 Task: Open Card Card0000000091 in Board Board0000000023 in Workspace WS0000000008 in Trello. Add Member Prateek.ku2001@gmail.com to Card Card0000000091 in Board Board0000000023 in Workspace WS0000000008 in Trello. Add Orange Label titled Label0000000091 to Card Card0000000091 in Board Board0000000023 in Workspace WS0000000008 in Trello. Add Checklist CL0000000091 to Card Card0000000091 in Board Board0000000023 in Workspace WS0000000008 in Trello. Add Dates with Start Date as Oct 01 2023 and Due Date as Oct 31 2023 to Card Card0000000091 in Board Board0000000023 in Workspace WS0000000008 in Trello
Action: Mouse moved to (401, 405)
Screenshot: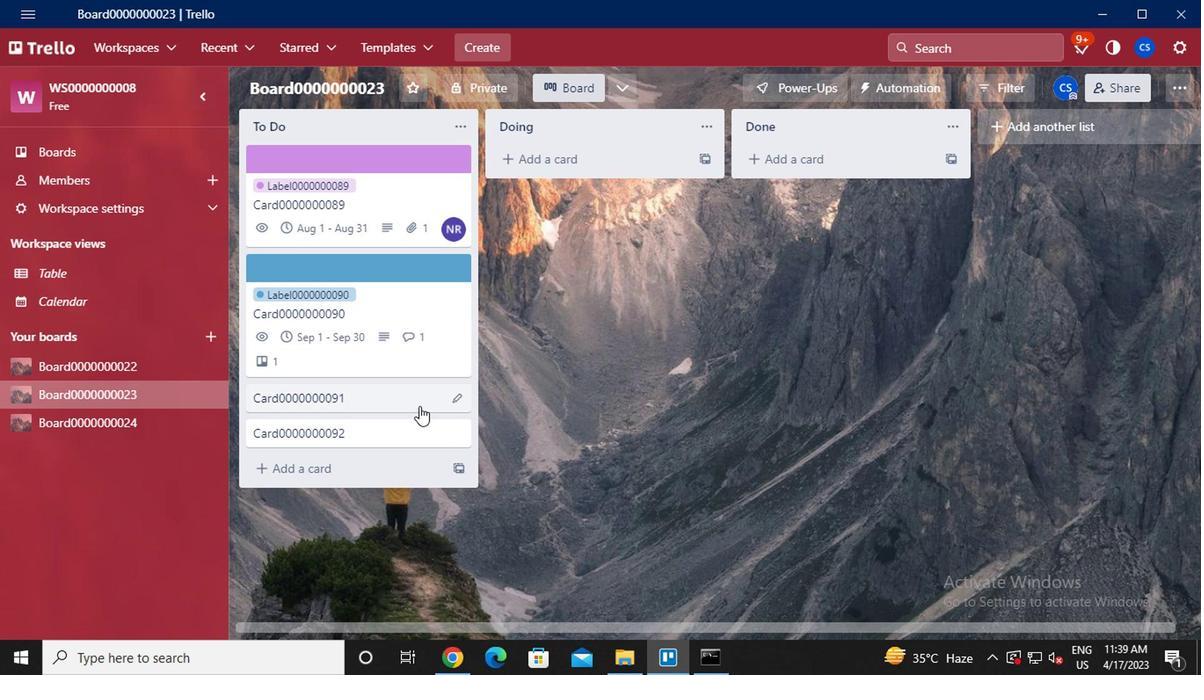 
Action: Mouse pressed left at (401, 405)
Screenshot: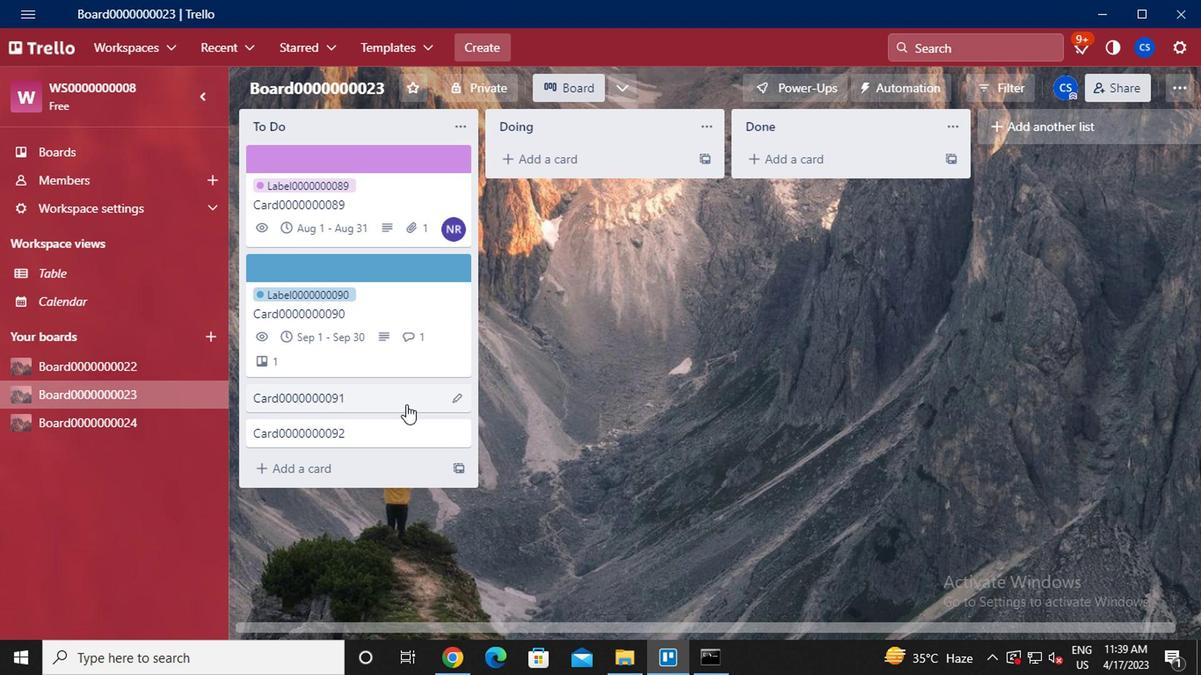 
Action: Mouse moved to (834, 169)
Screenshot: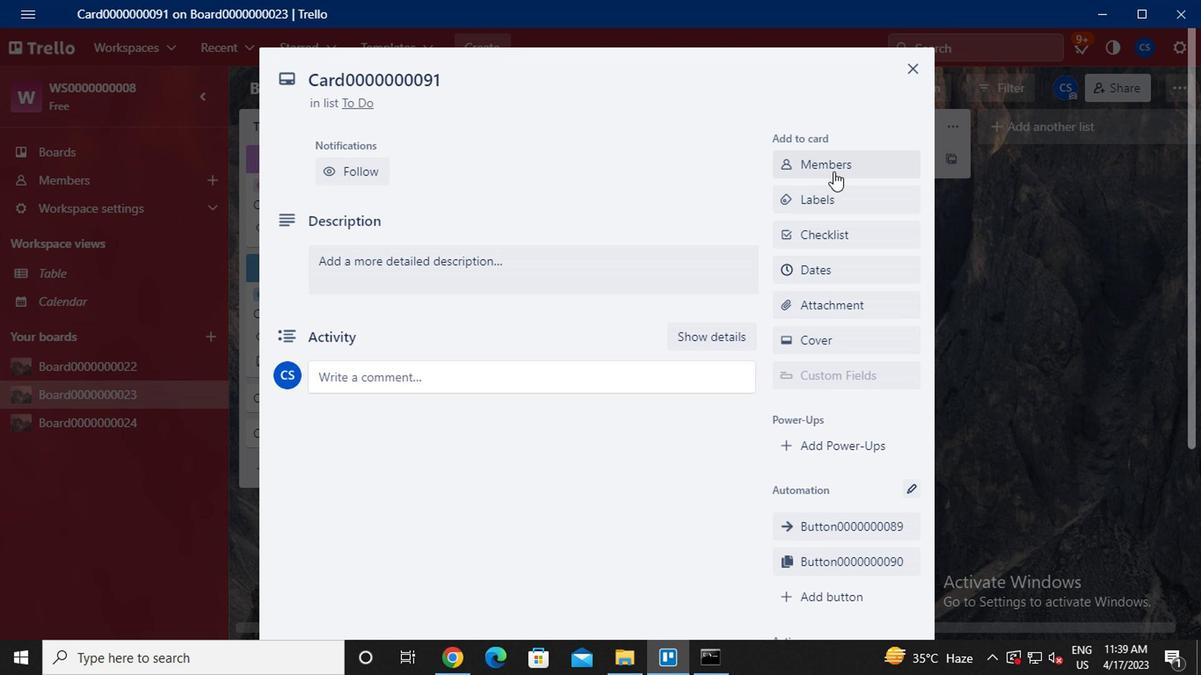 
Action: Mouse pressed left at (834, 169)
Screenshot: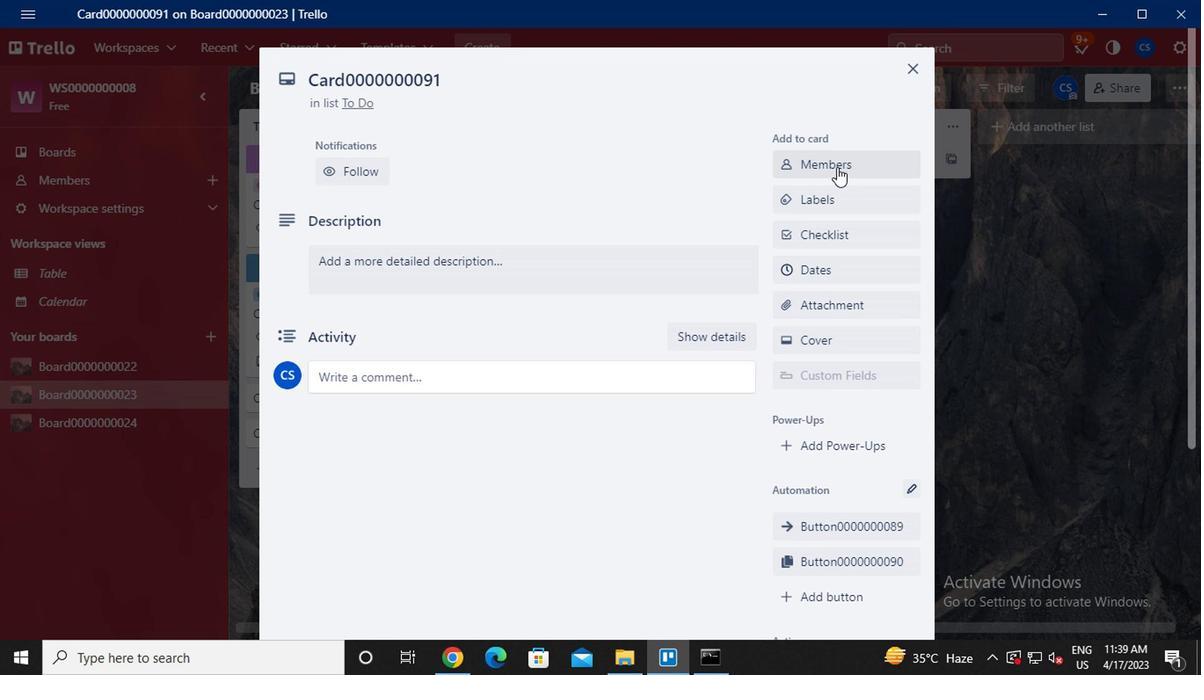 
Action: Key pressed <Key.caps_lock>parteek.ku2001<Key.shift>@GMAIL.COM
Screenshot: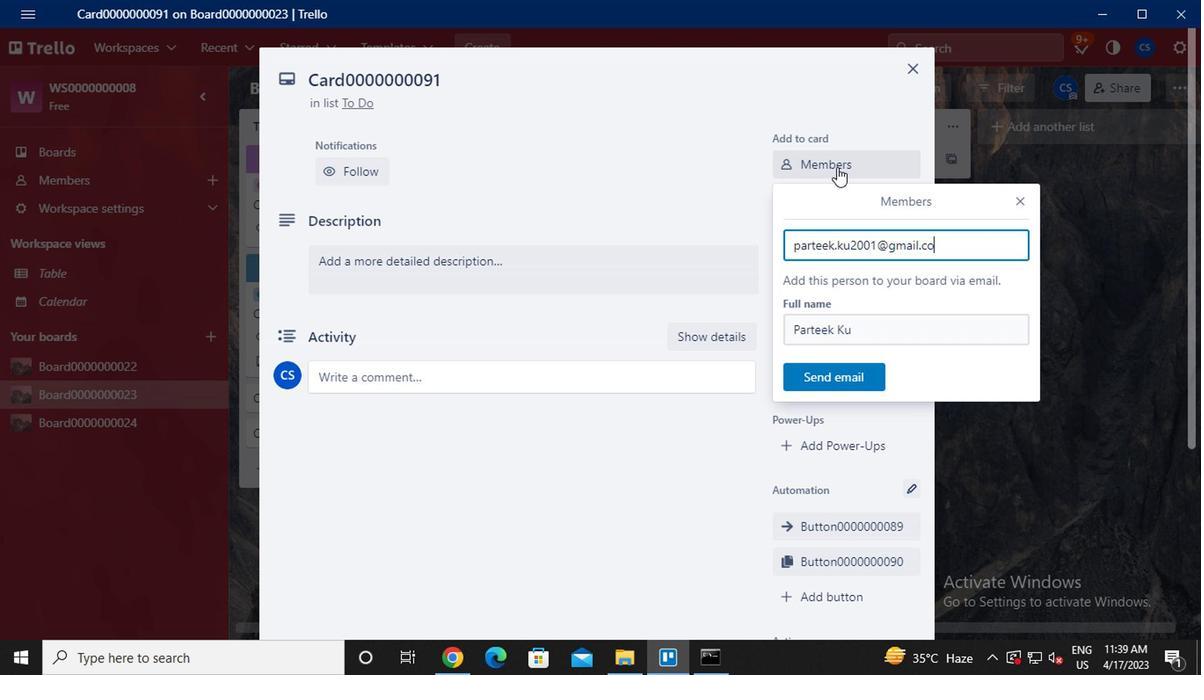 
Action: Mouse moved to (860, 374)
Screenshot: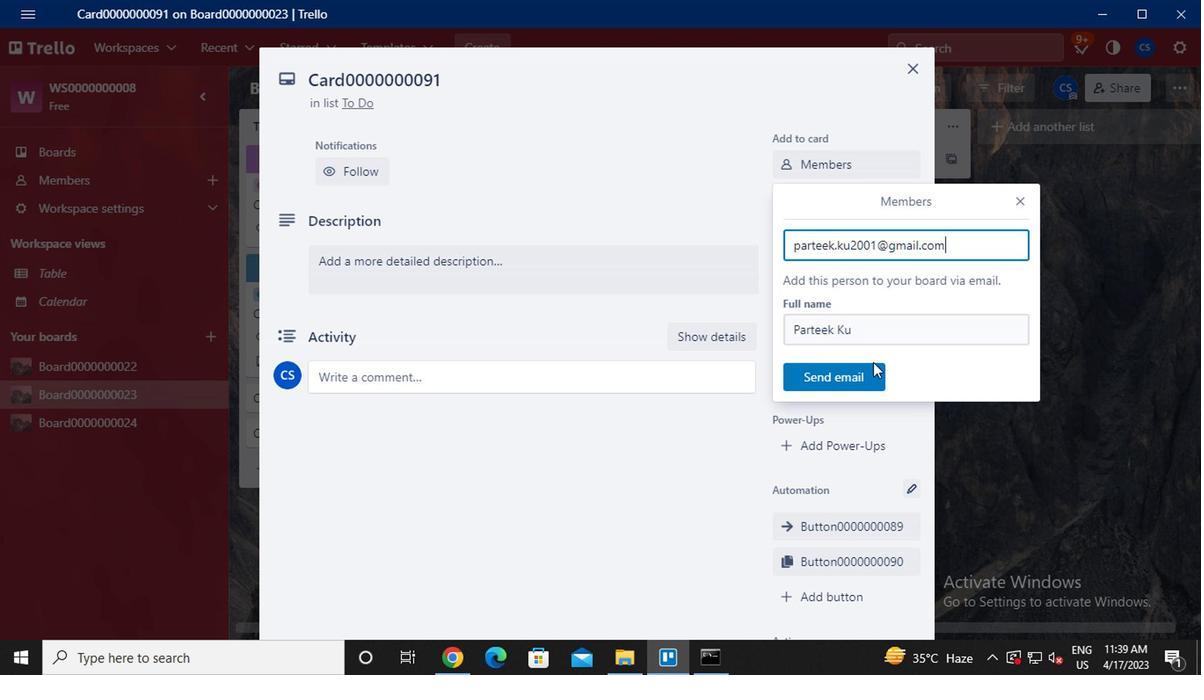 
Action: Mouse pressed left at (860, 374)
Screenshot: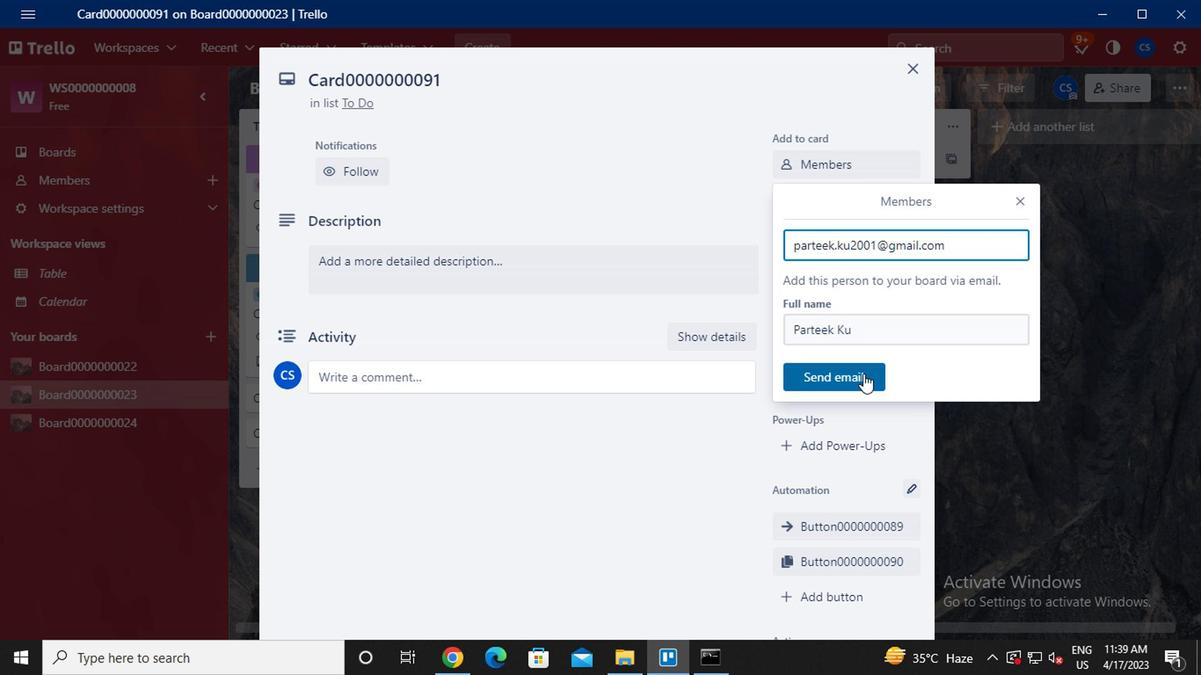 
Action: Mouse moved to (841, 204)
Screenshot: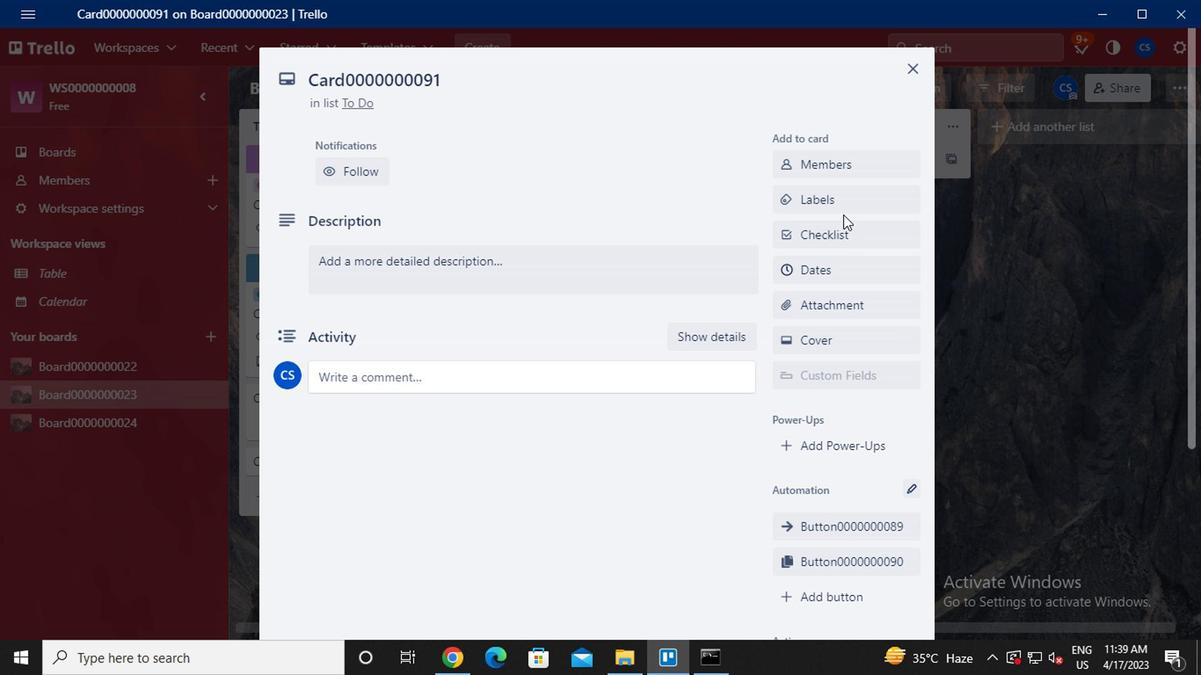 
Action: Mouse pressed left at (841, 204)
Screenshot: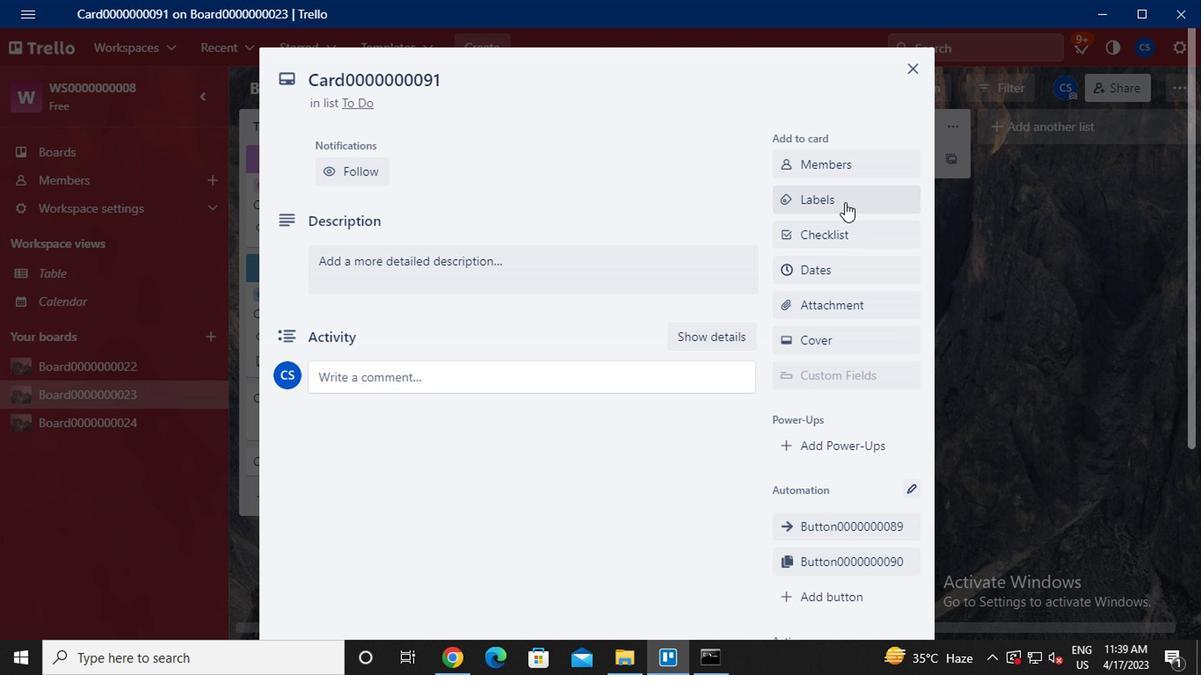 
Action: Mouse moved to (874, 460)
Screenshot: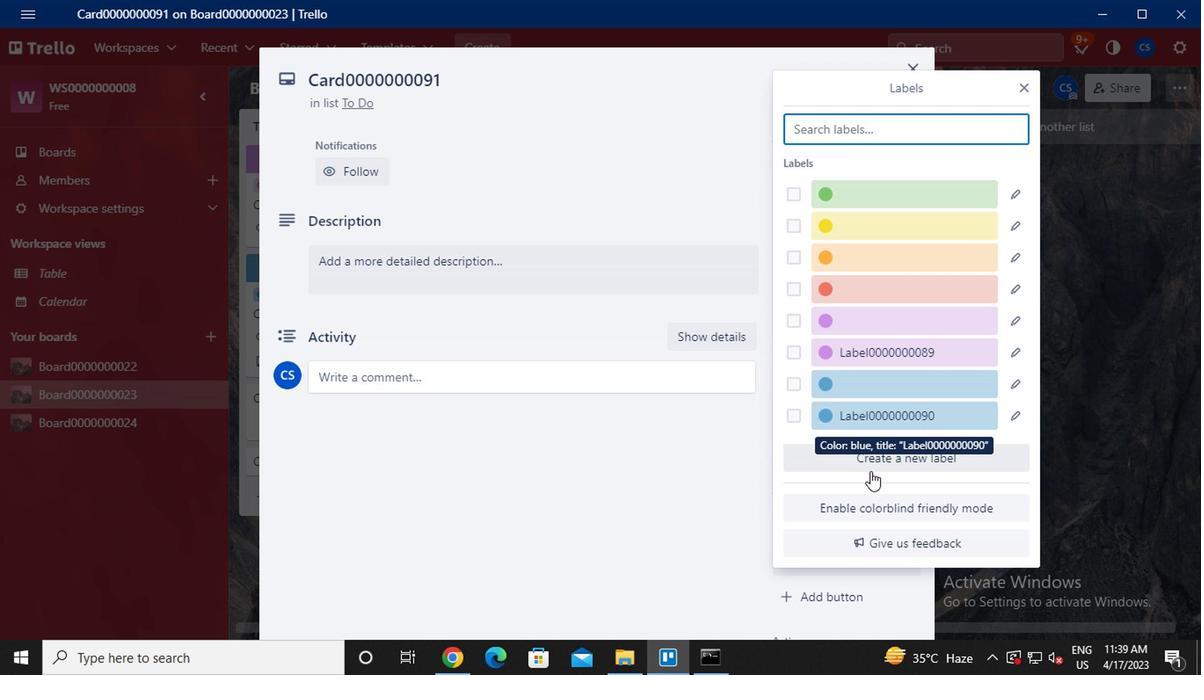 
Action: Mouse pressed left at (874, 460)
Screenshot: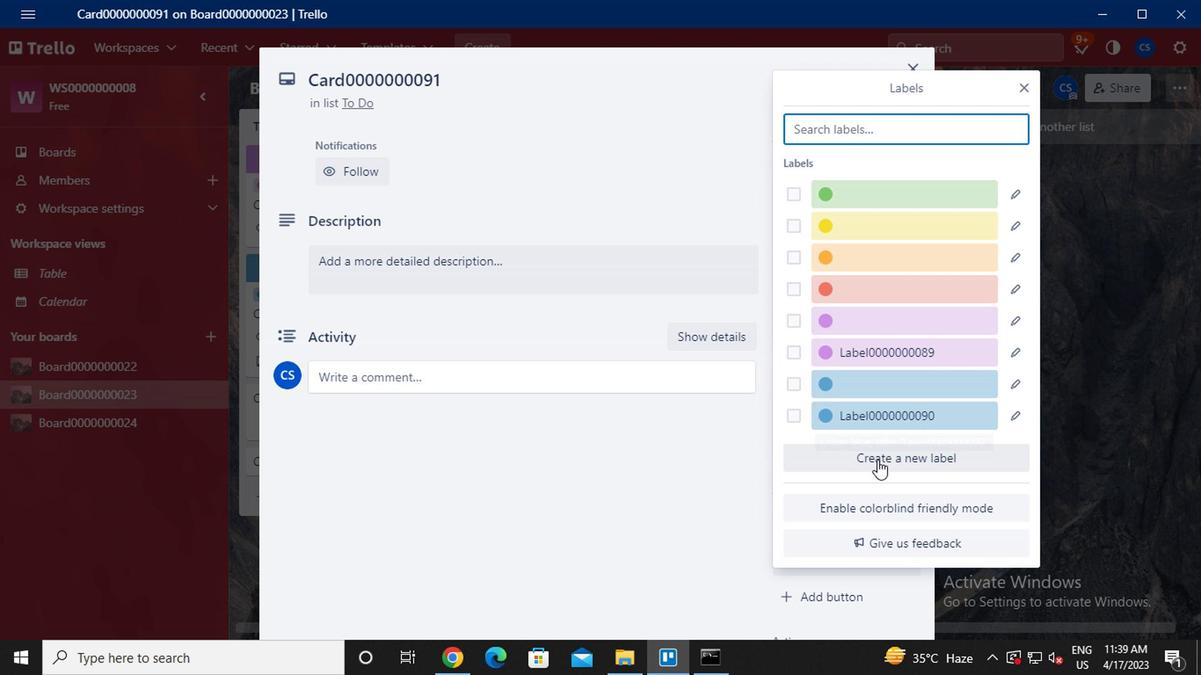 
Action: Mouse moved to (849, 459)
Screenshot: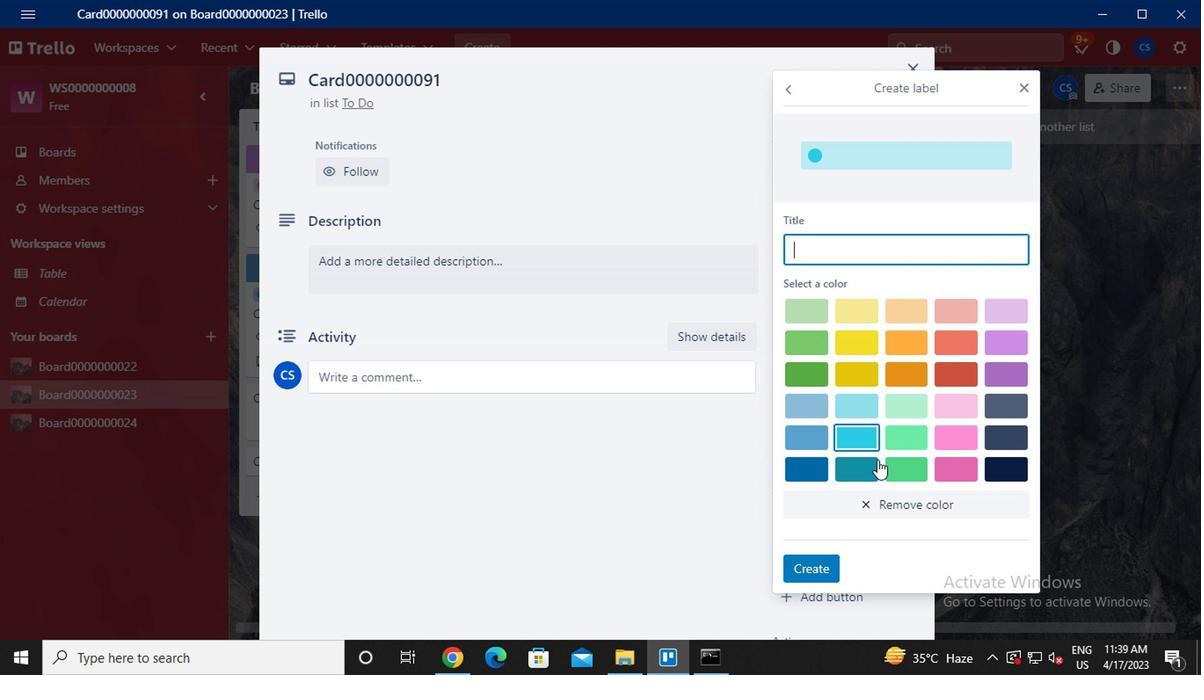 
Action: Key pressed <Key.caps_lock>L<Key.caps_lock>ABEL0000000091
Screenshot: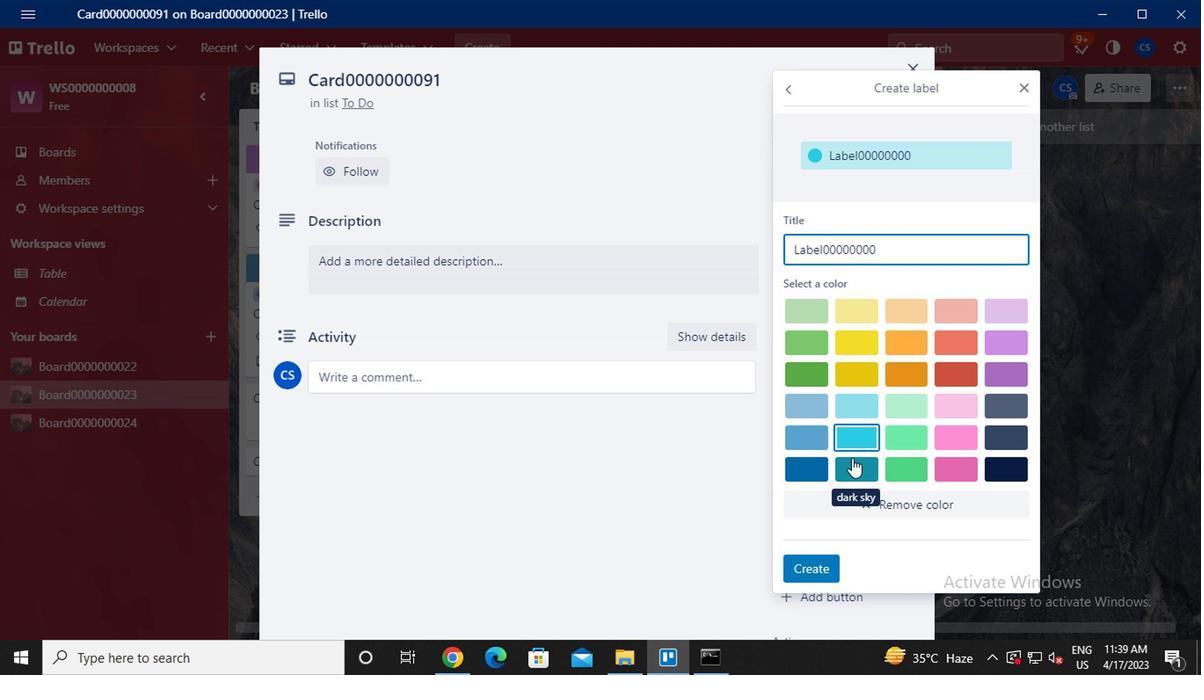 
Action: Mouse moved to (906, 335)
Screenshot: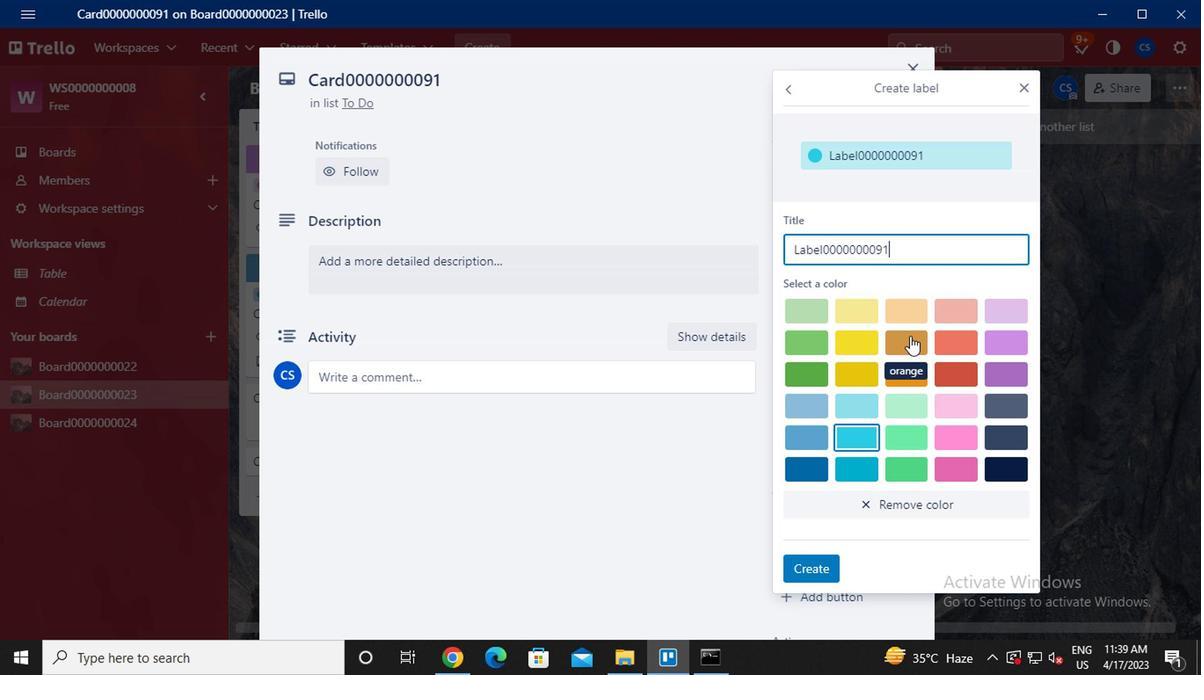 
Action: Mouse pressed left at (906, 335)
Screenshot: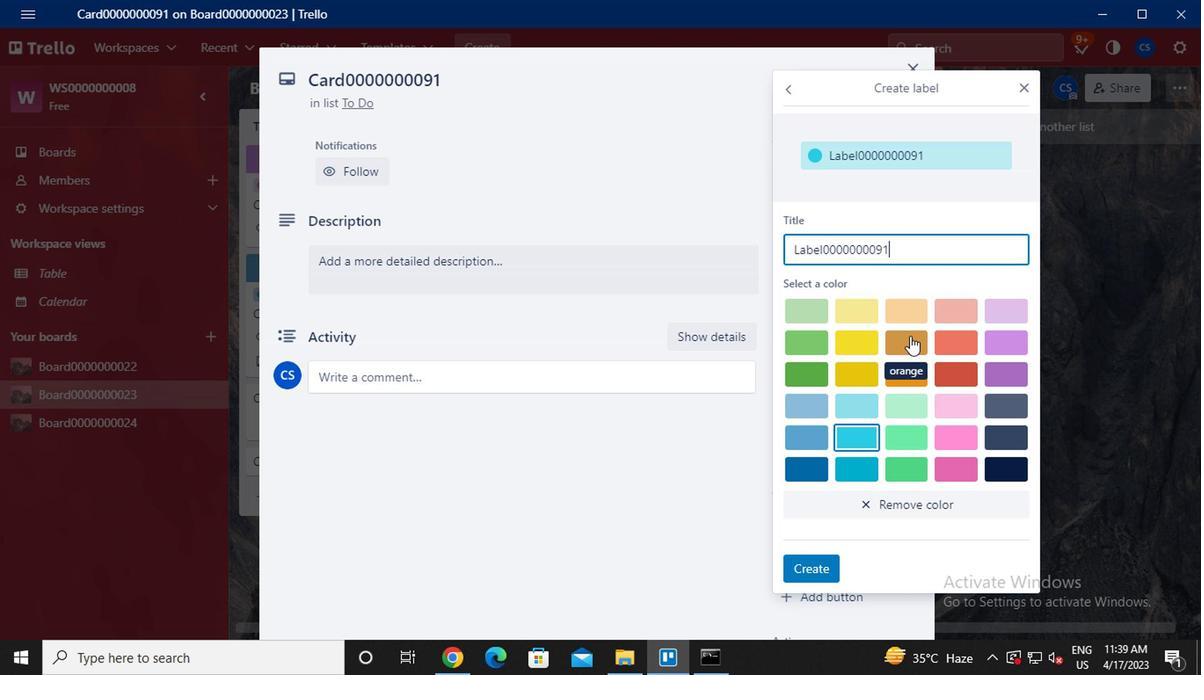 
Action: Mouse moved to (812, 571)
Screenshot: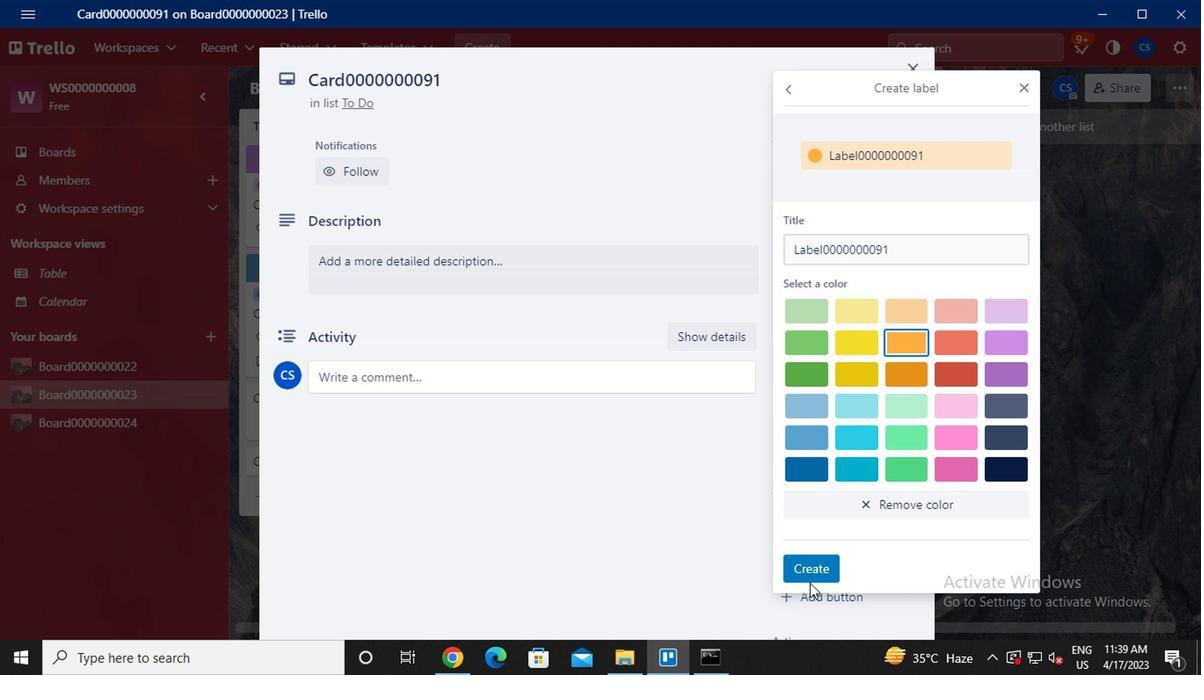 
Action: Mouse pressed left at (812, 571)
Screenshot: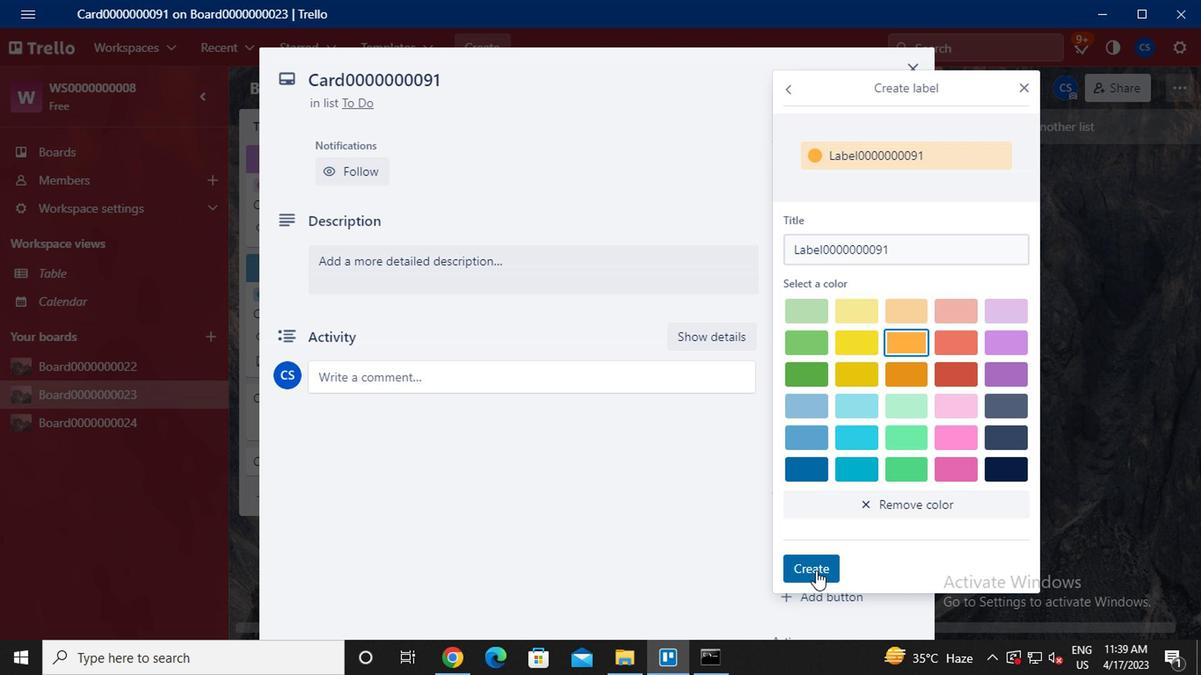 
Action: Mouse moved to (1025, 95)
Screenshot: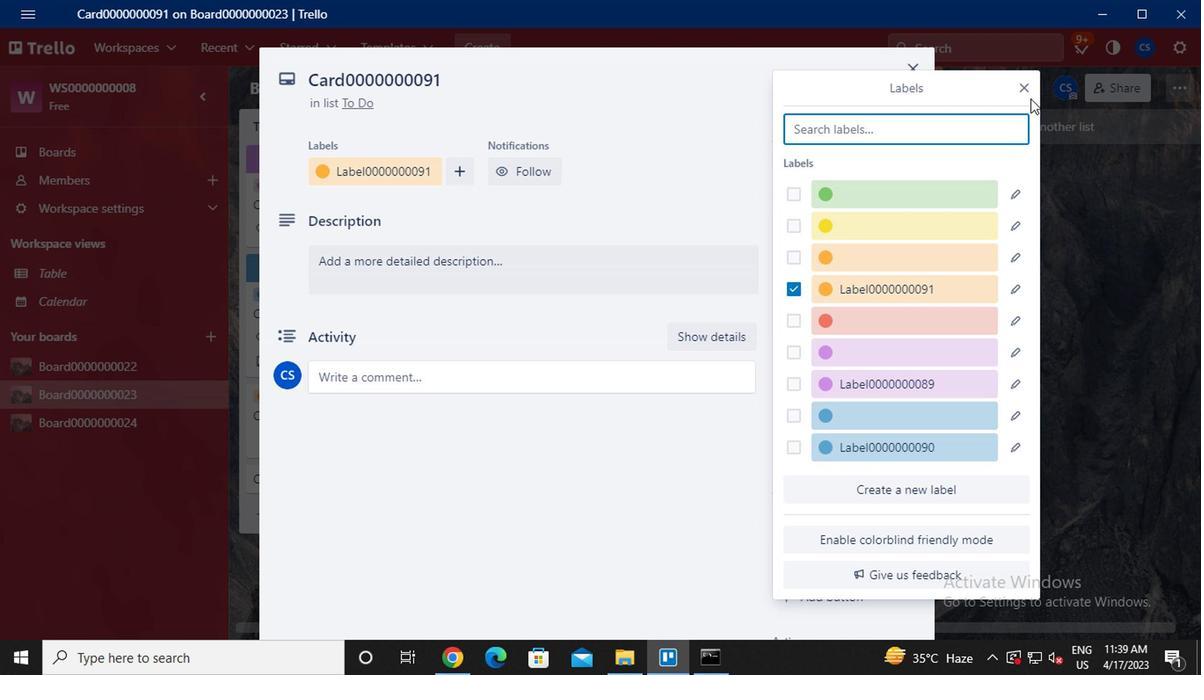 
Action: Mouse pressed left at (1025, 95)
Screenshot: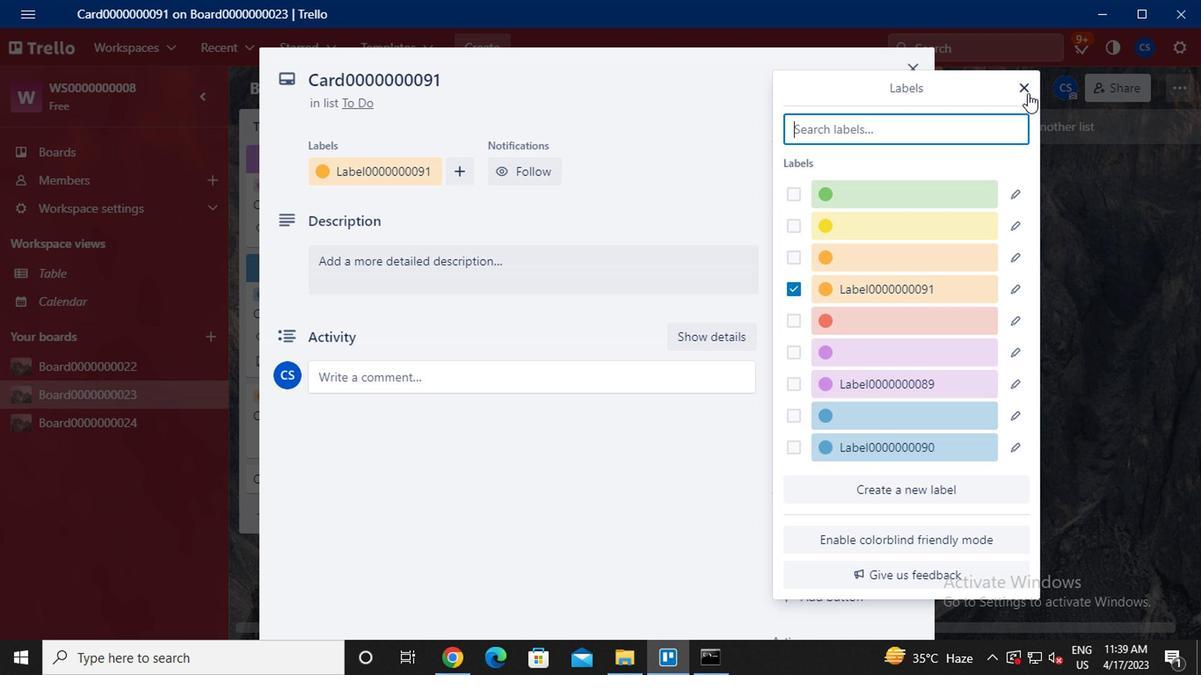 
Action: Mouse moved to (854, 242)
Screenshot: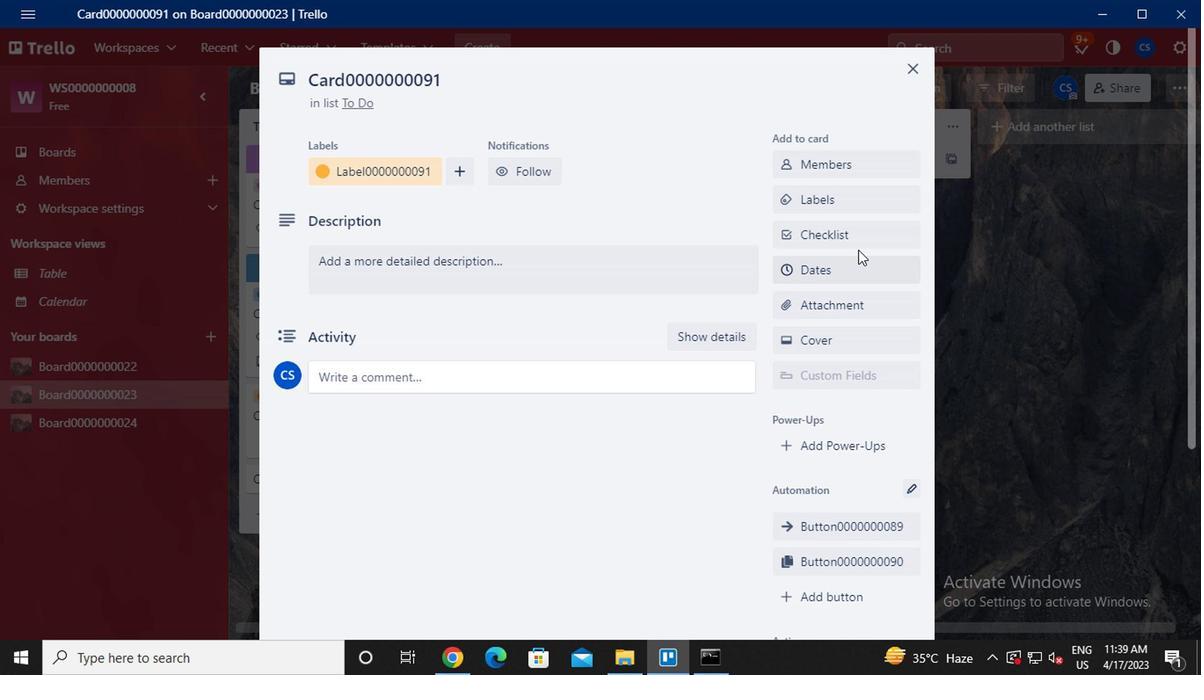 
Action: Mouse pressed left at (854, 242)
Screenshot: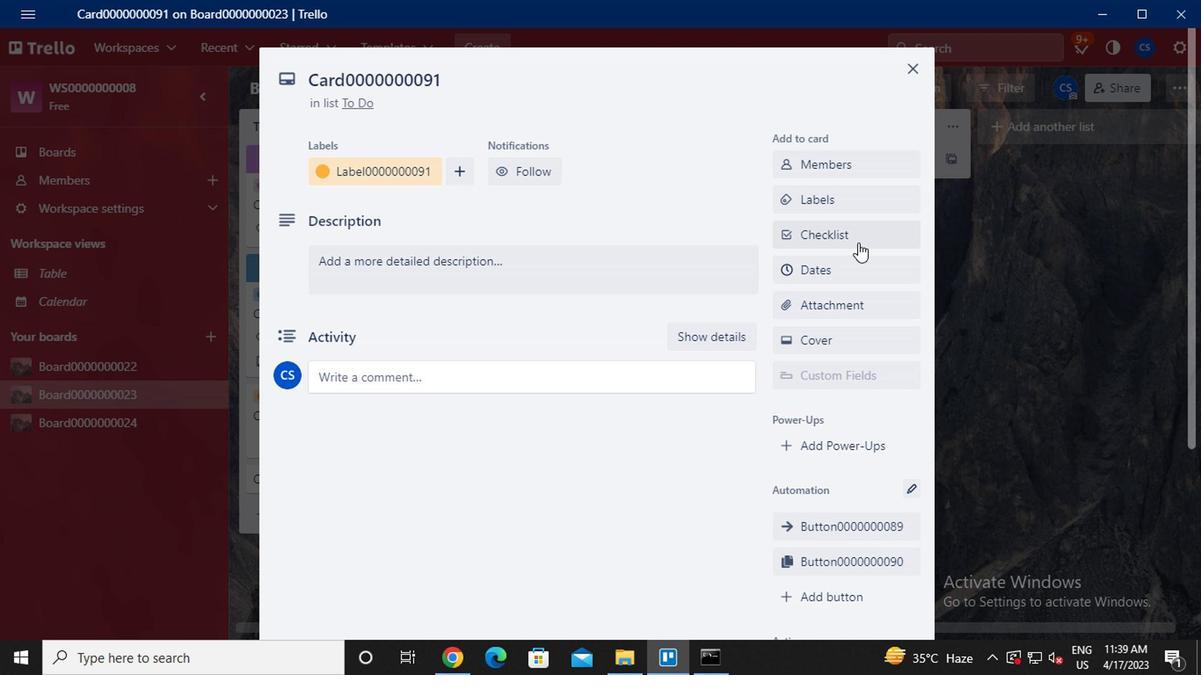 
Action: Mouse moved to (830, 275)
Screenshot: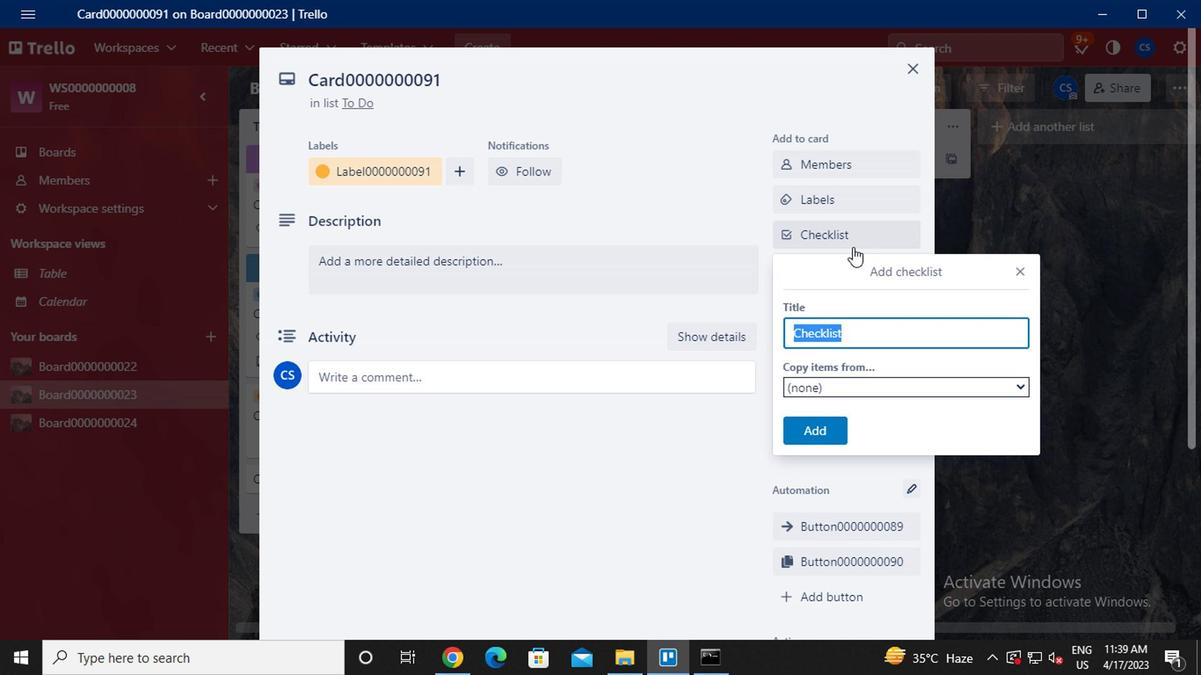 
Action: Key pressed <Key.caps_lock>CL0000000091
Screenshot: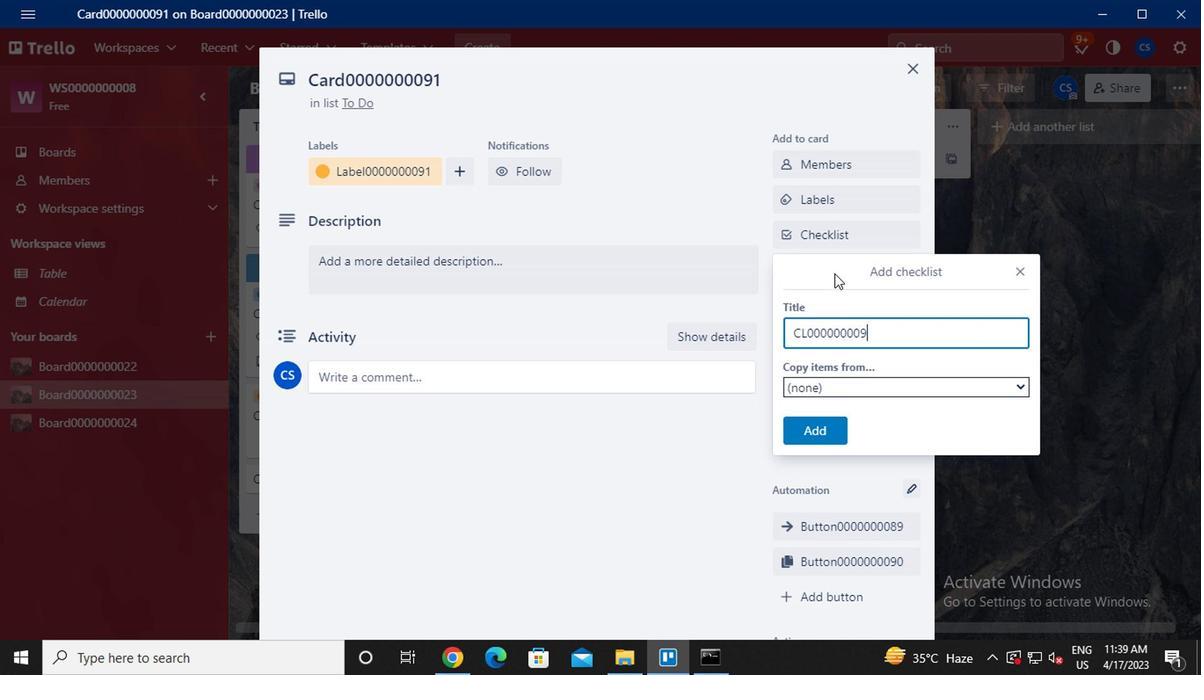 
Action: Mouse moved to (828, 442)
Screenshot: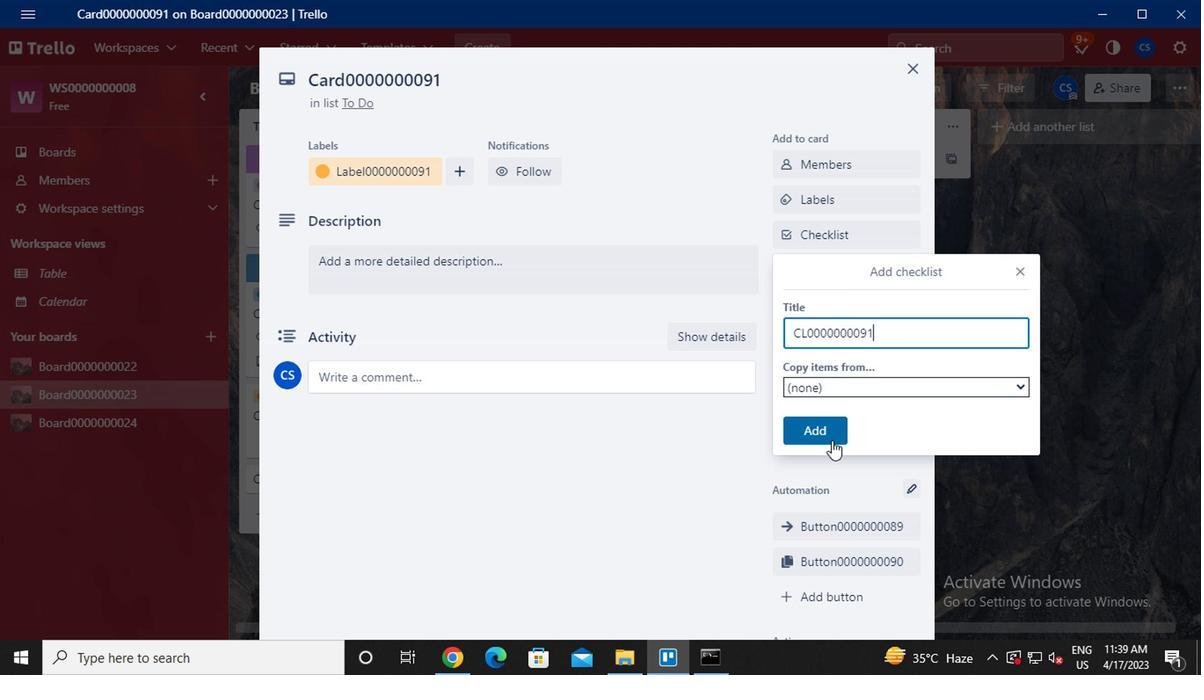 
Action: Mouse pressed left at (828, 442)
Screenshot: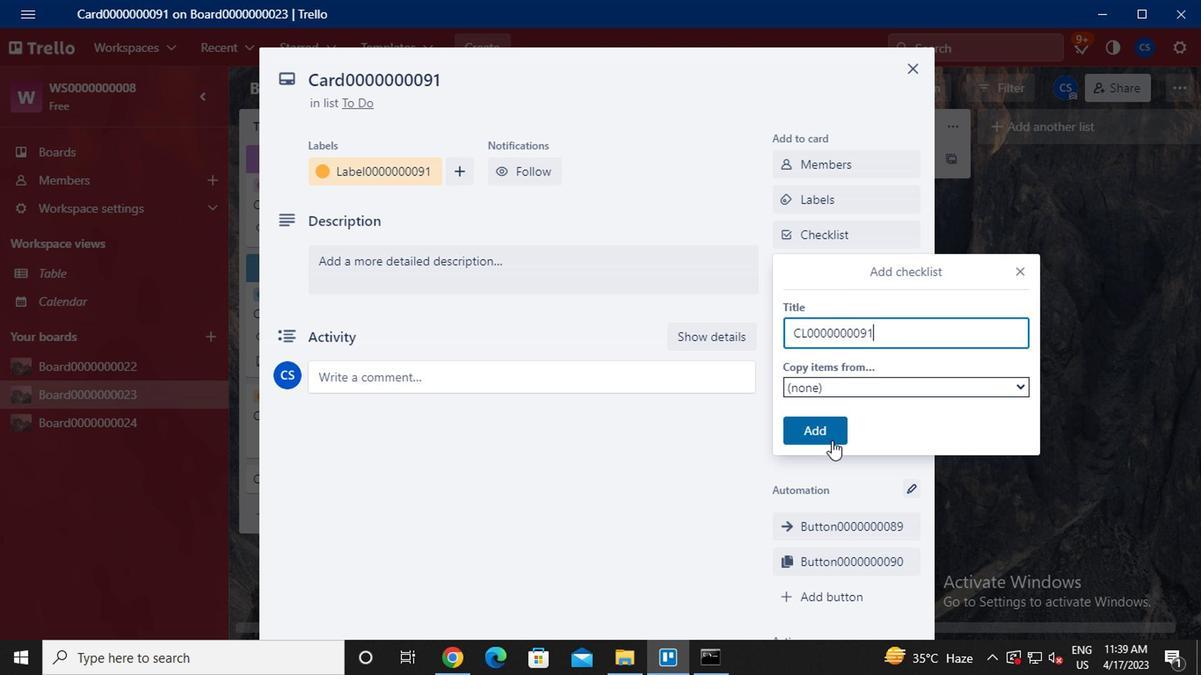 
Action: Mouse moved to (844, 278)
Screenshot: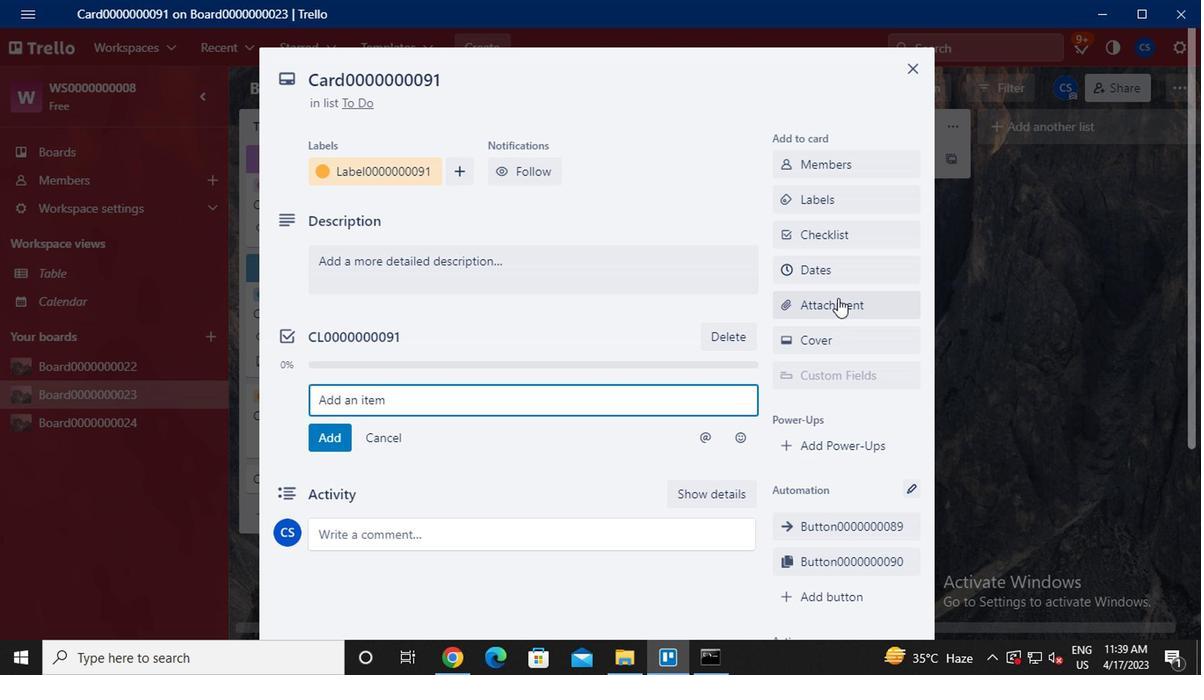 
Action: Mouse pressed left at (844, 278)
Screenshot: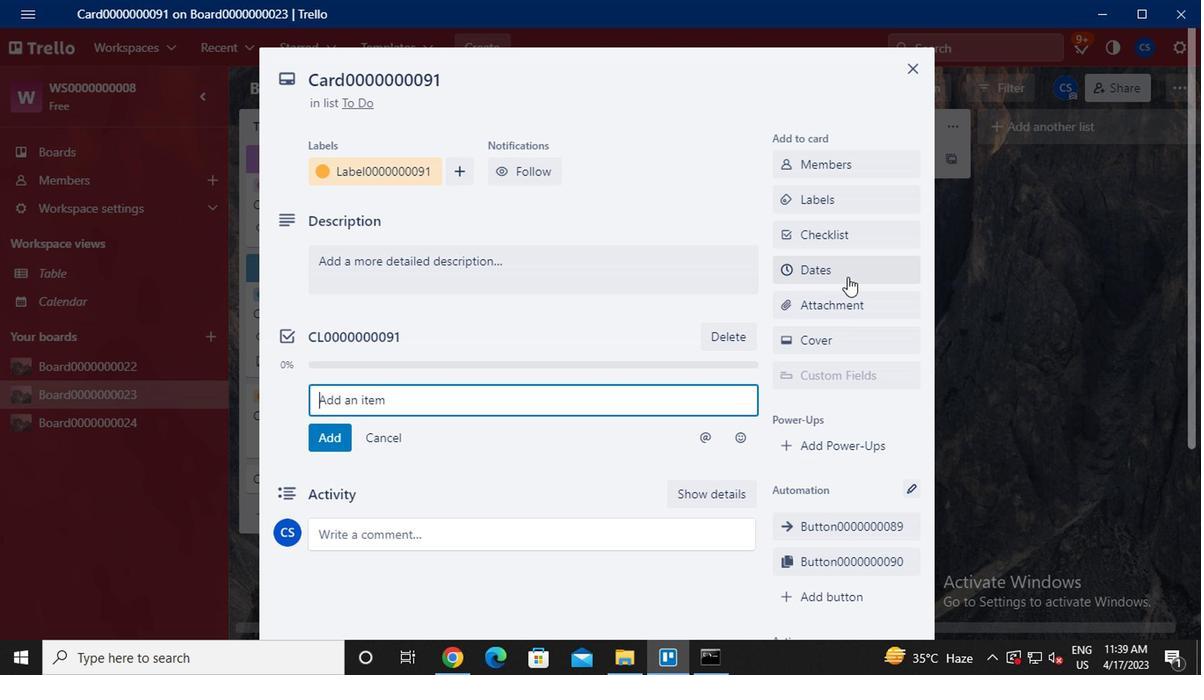 
Action: Mouse moved to (789, 407)
Screenshot: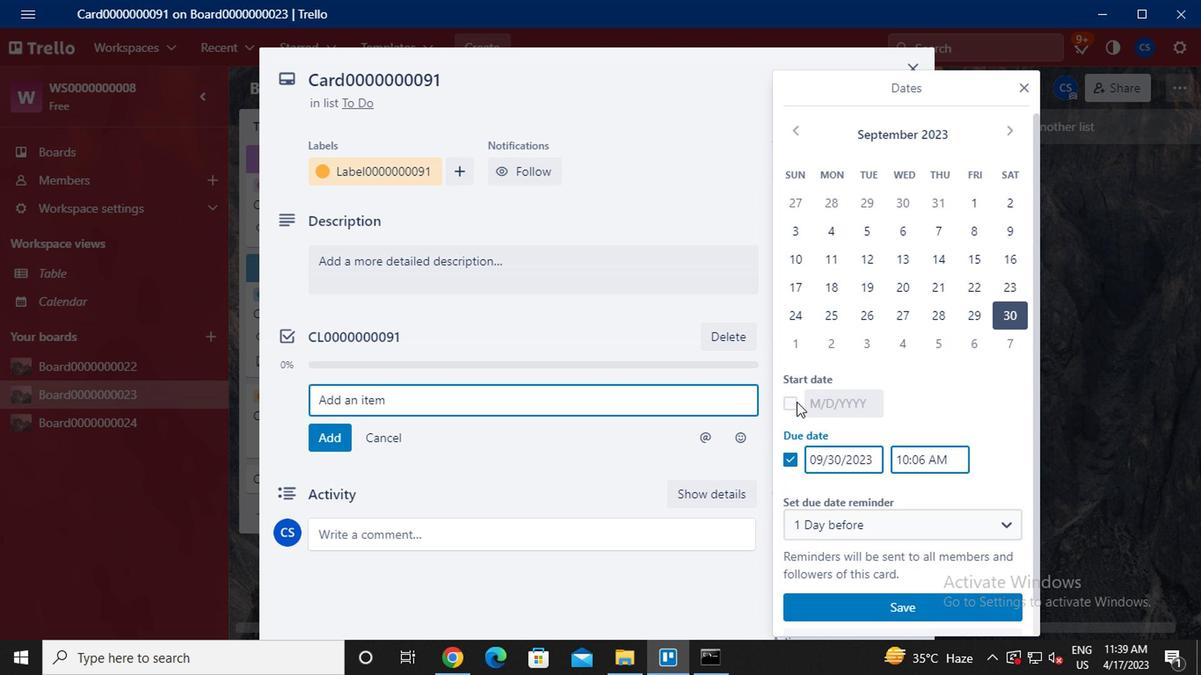 
Action: Mouse pressed left at (789, 407)
Screenshot: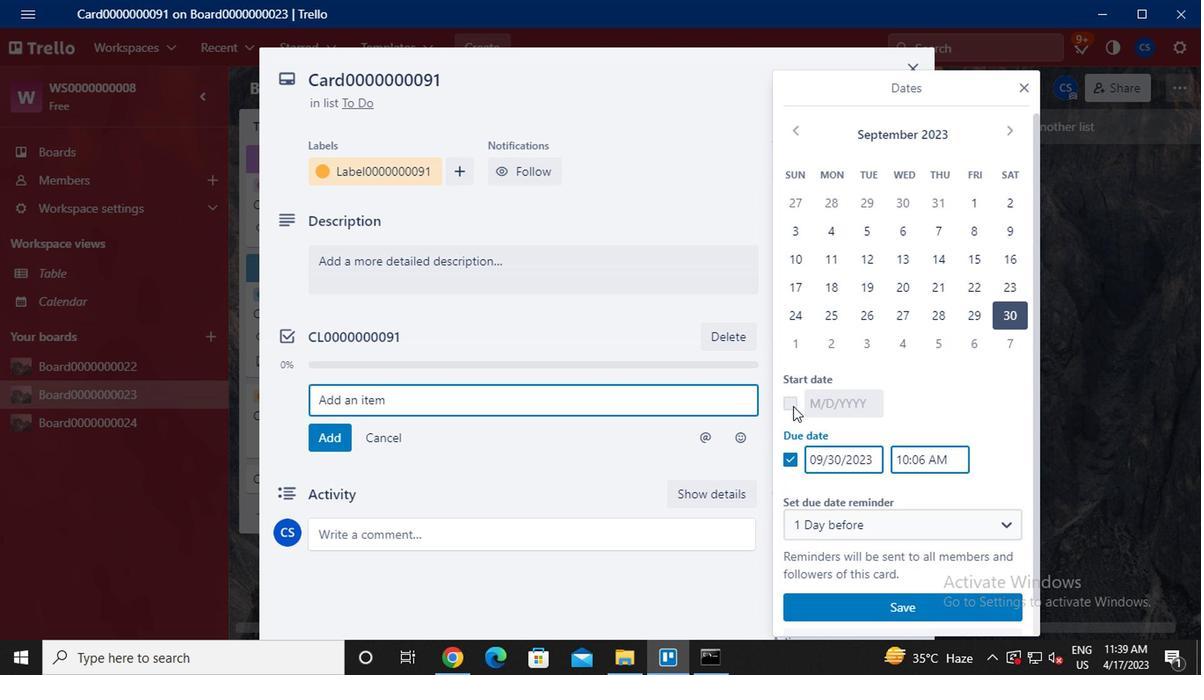 
Action: Mouse moved to (1001, 131)
Screenshot: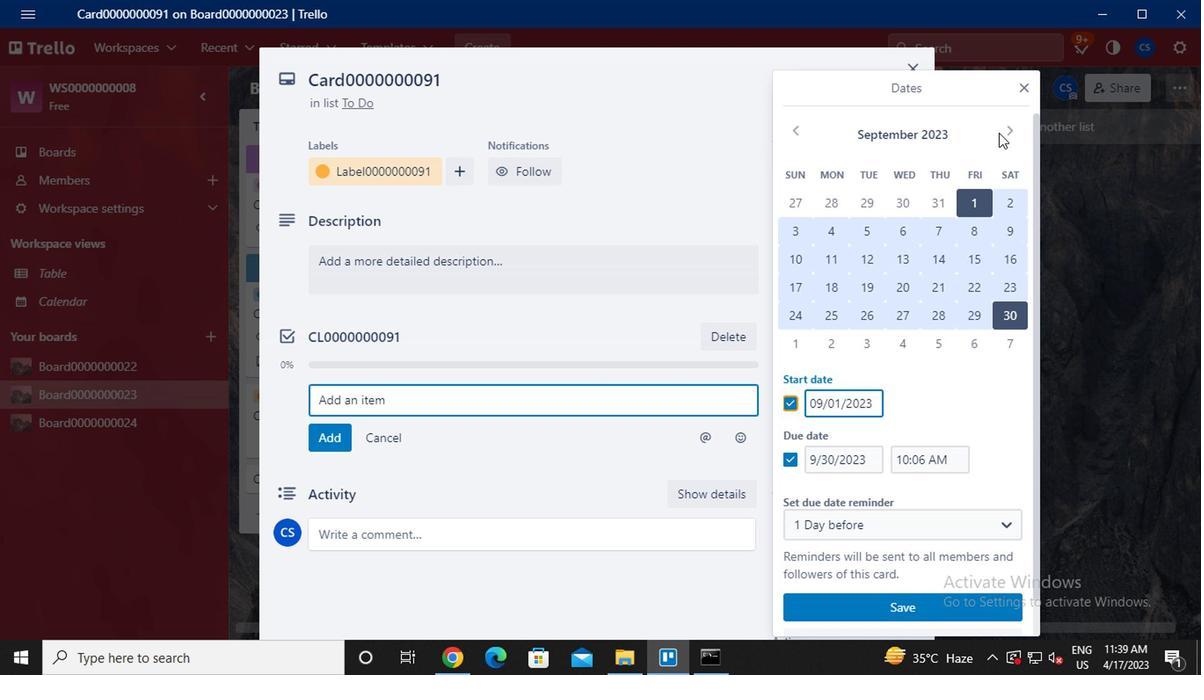 
Action: Mouse pressed left at (1001, 131)
Screenshot: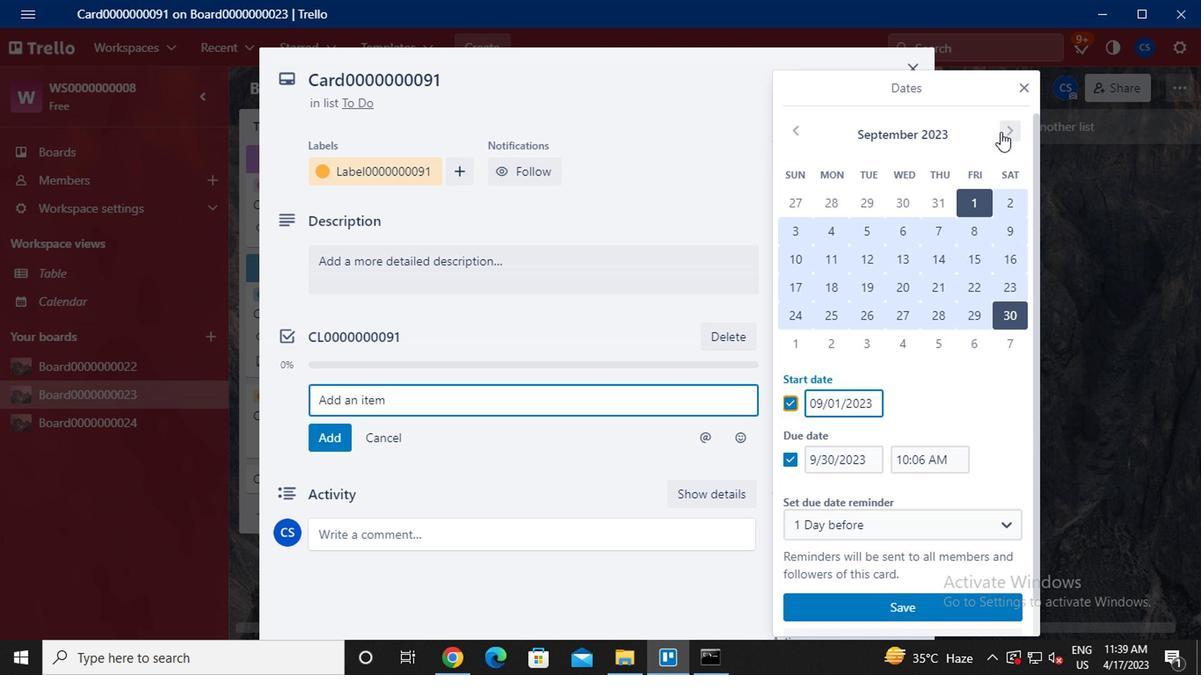
Action: Mouse moved to (800, 209)
Screenshot: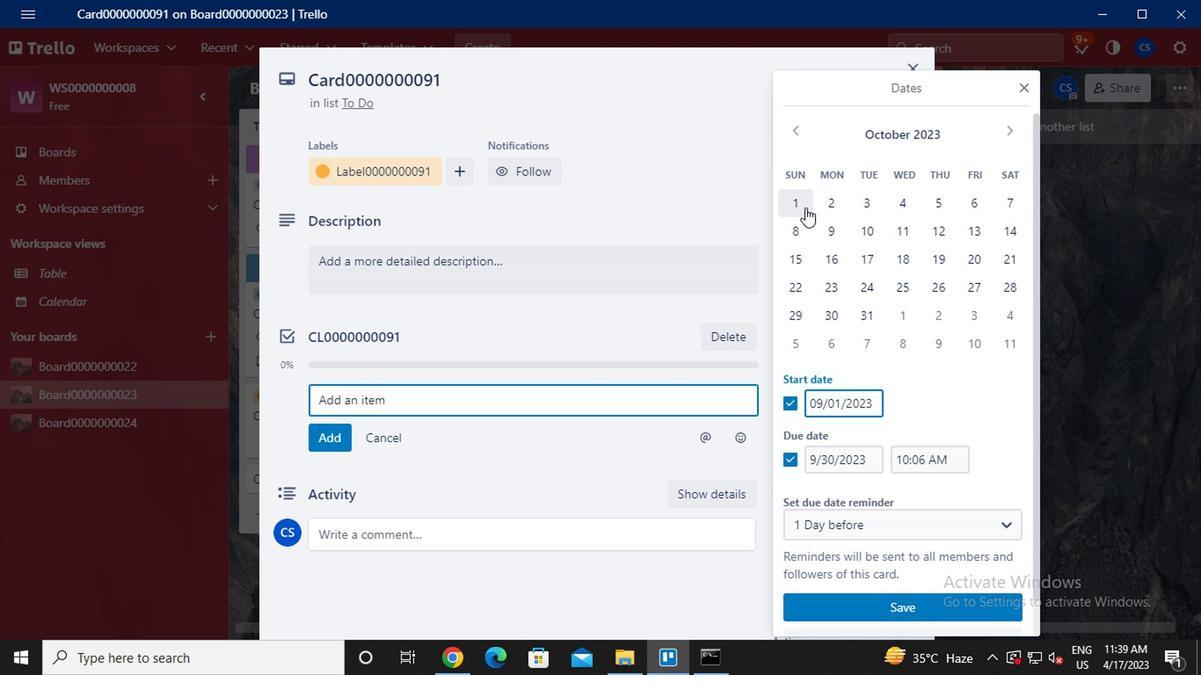 
Action: Mouse pressed left at (800, 209)
Screenshot: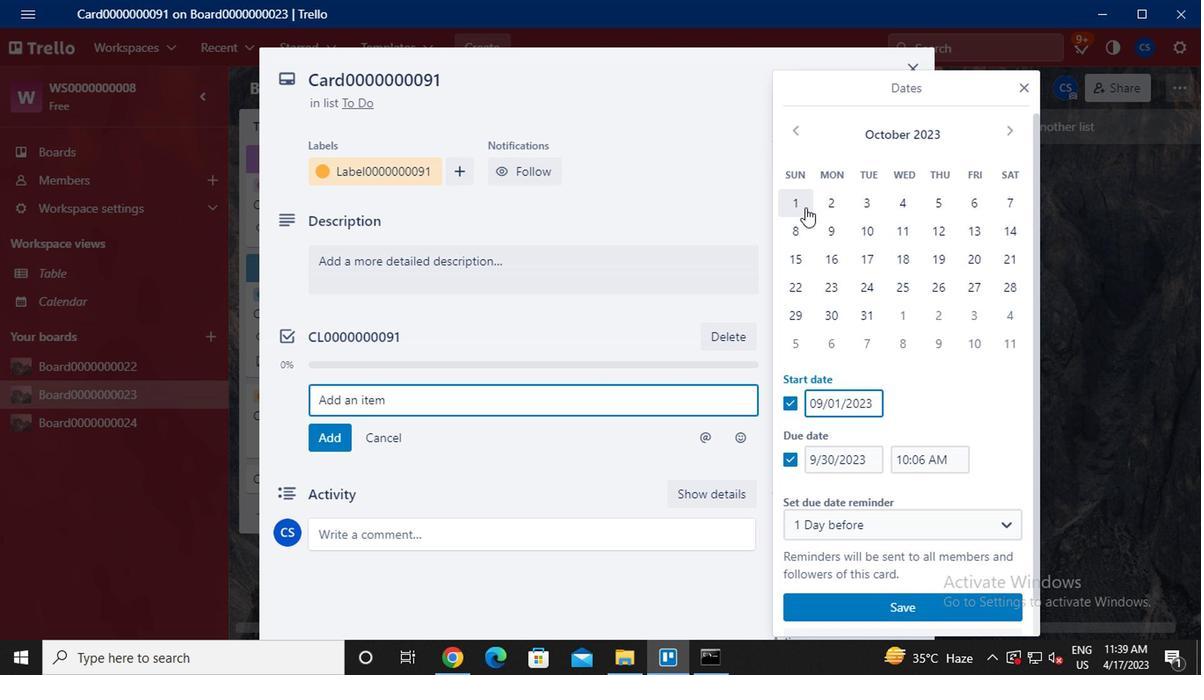 
Action: Mouse moved to (864, 312)
Screenshot: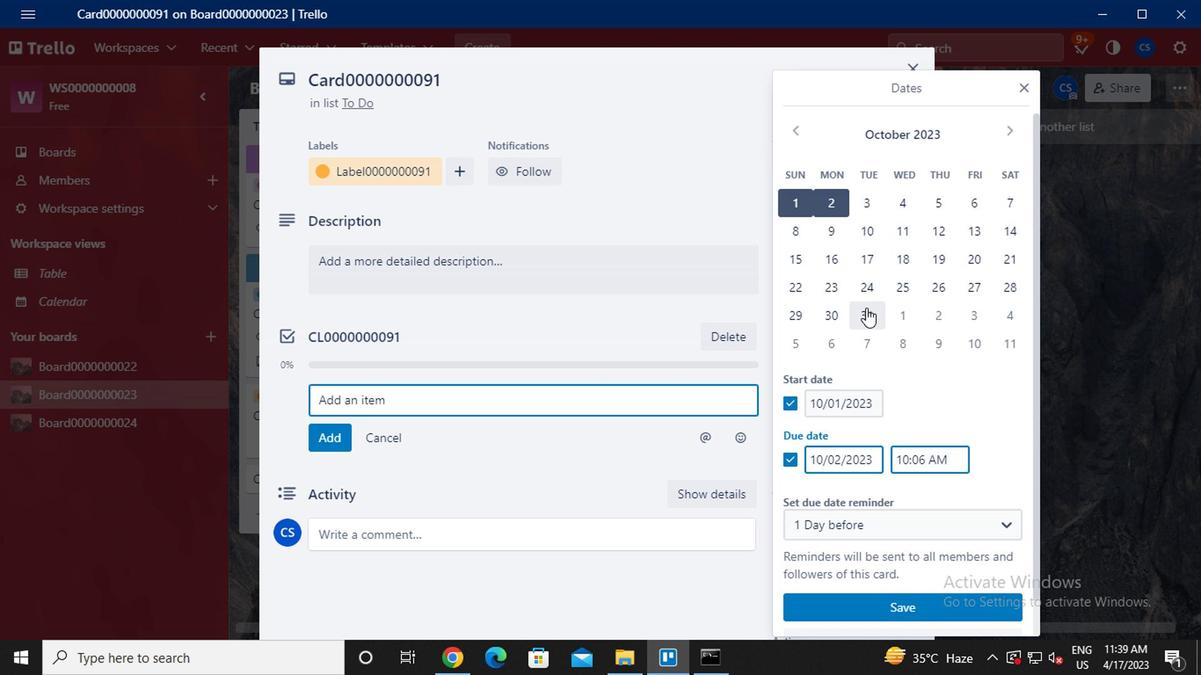 
Action: Mouse pressed left at (864, 312)
Screenshot: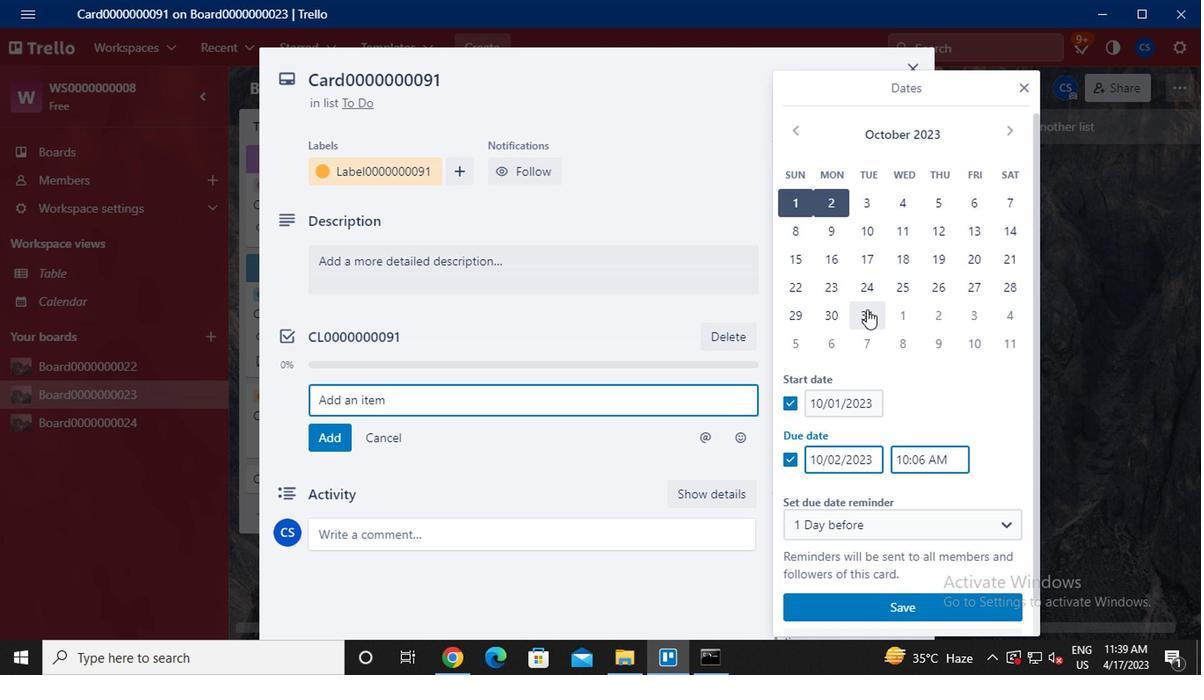 
Action: Mouse moved to (886, 604)
Screenshot: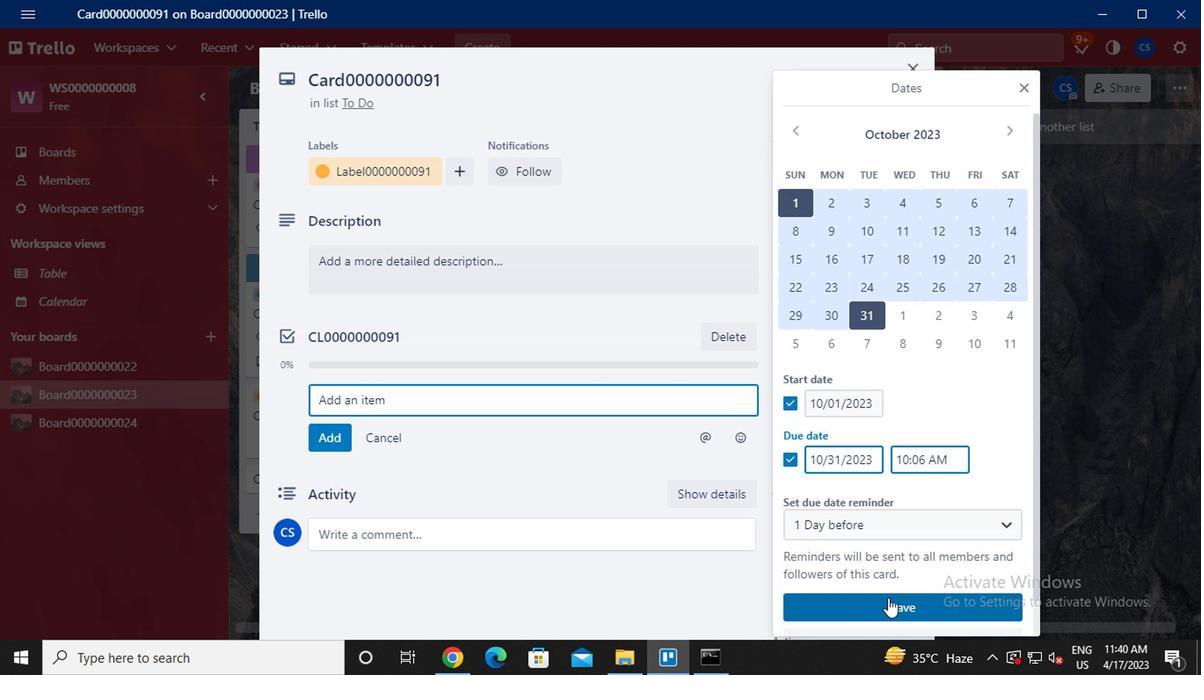 
Action: Mouse pressed left at (886, 604)
Screenshot: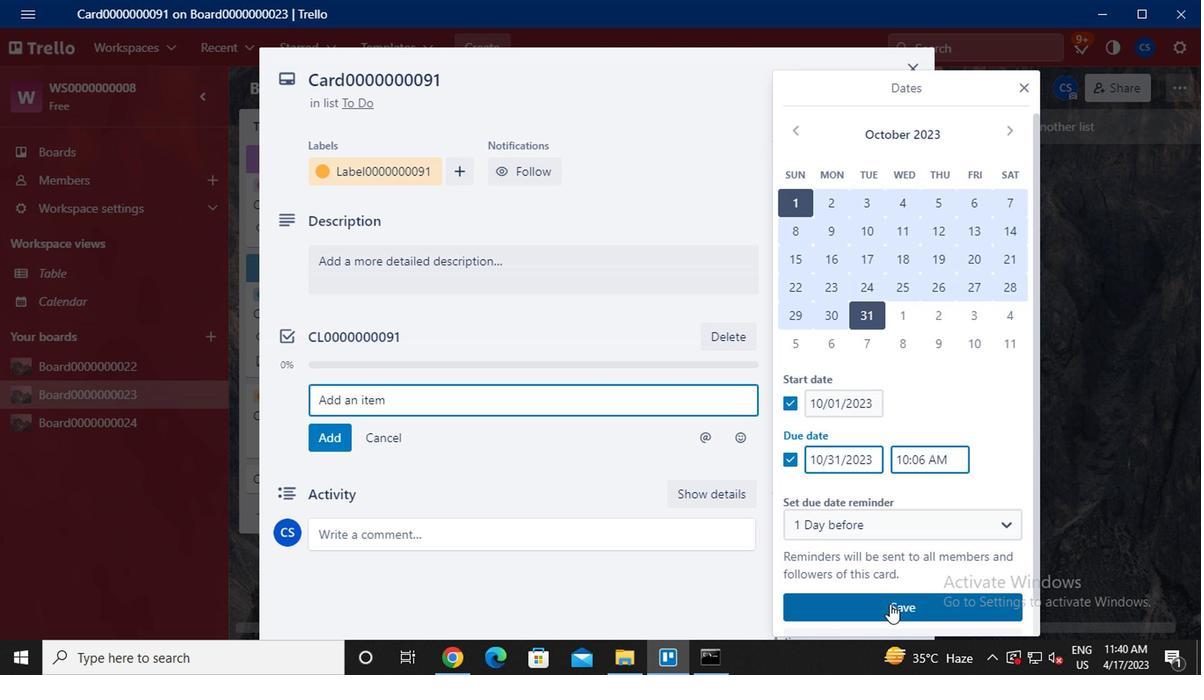 
Action: Mouse moved to (836, 528)
Screenshot: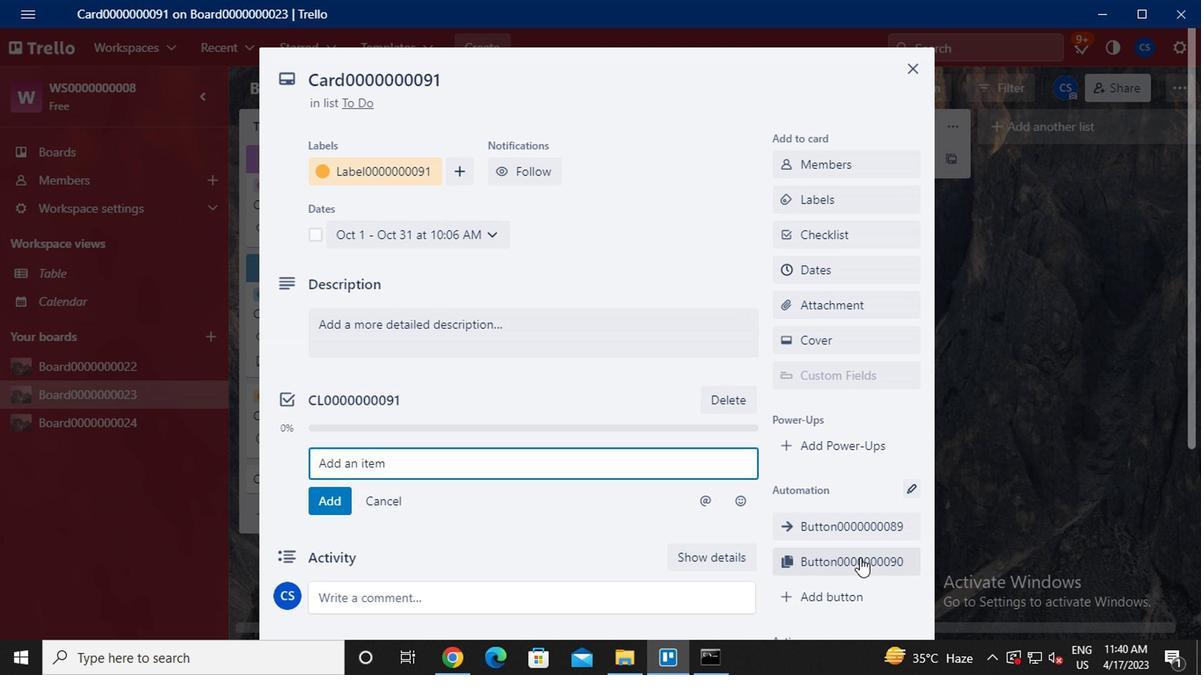 
